 Task: Log work in the project XpertTech for the issue 'Integrate a new live chat feature into an existing e-commerce website to improve customer service and engagement' spent time as '1w 3d 2h 13m' and remaining time as '5w 5d 14h 12m' and clone the issue. Now add the issue to the epic 'Multi-Cloud Integration'.
Action: Mouse moved to (487, 272)
Screenshot: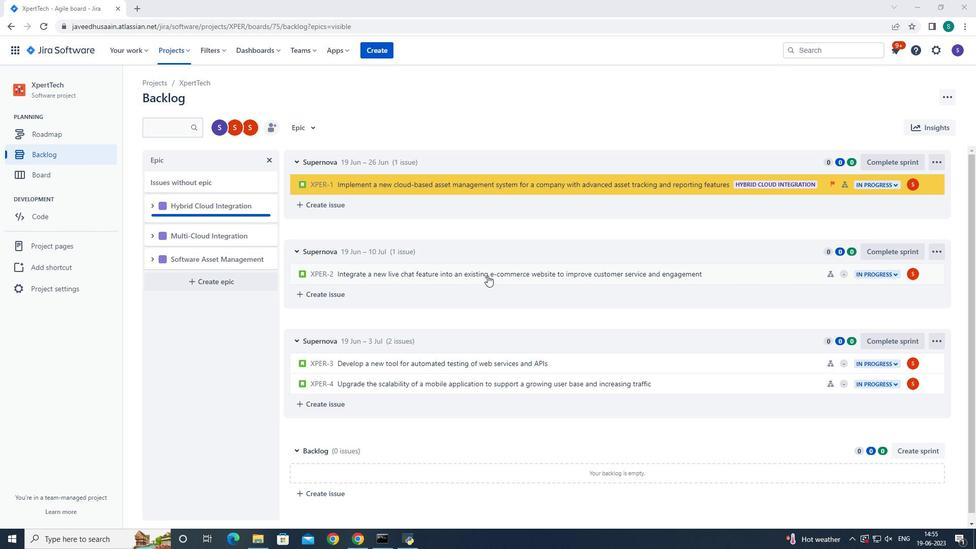 
Action: Mouse pressed left at (487, 272)
Screenshot: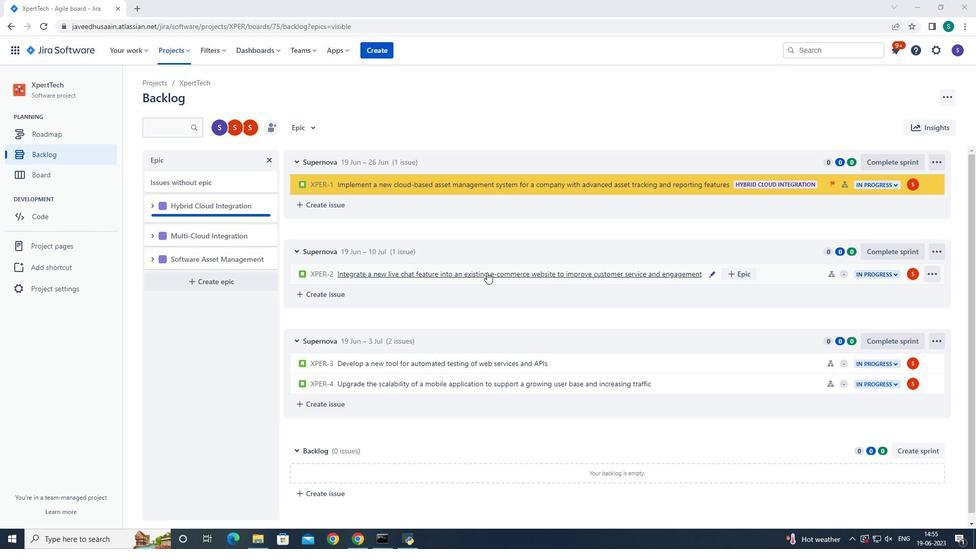 
Action: Mouse moved to (928, 157)
Screenshot: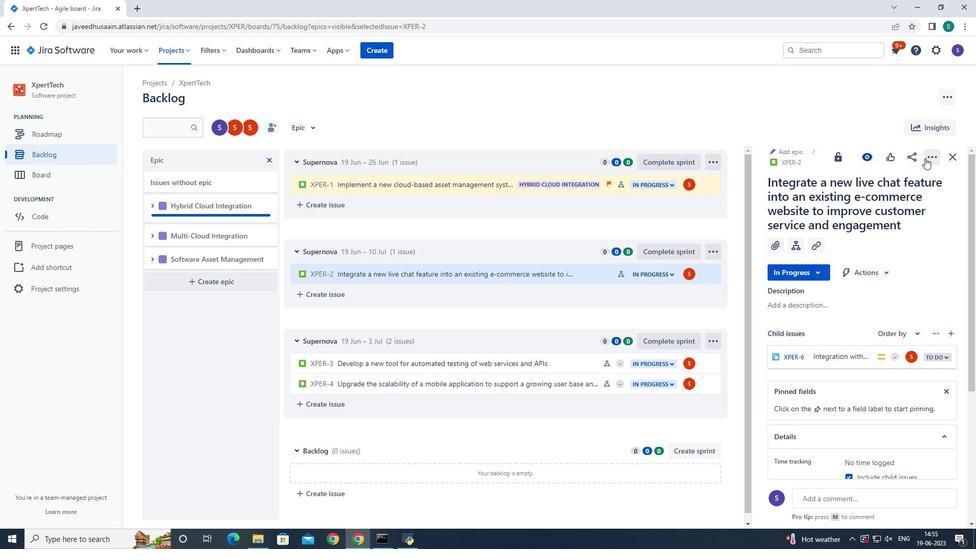 
Action: Mouse pressed left at (928, 157)
Screenshot: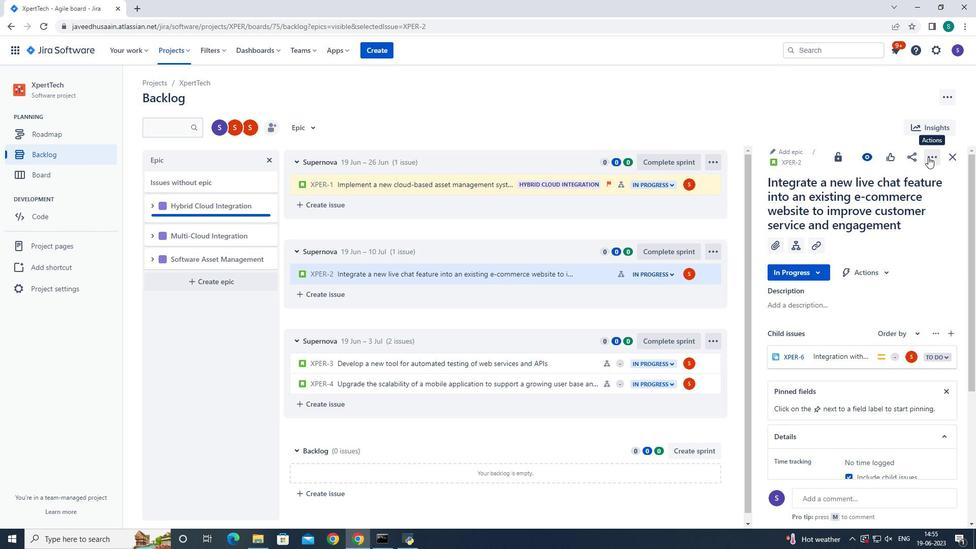 
Action: Mouse moved to (892, 188)
Screenshot: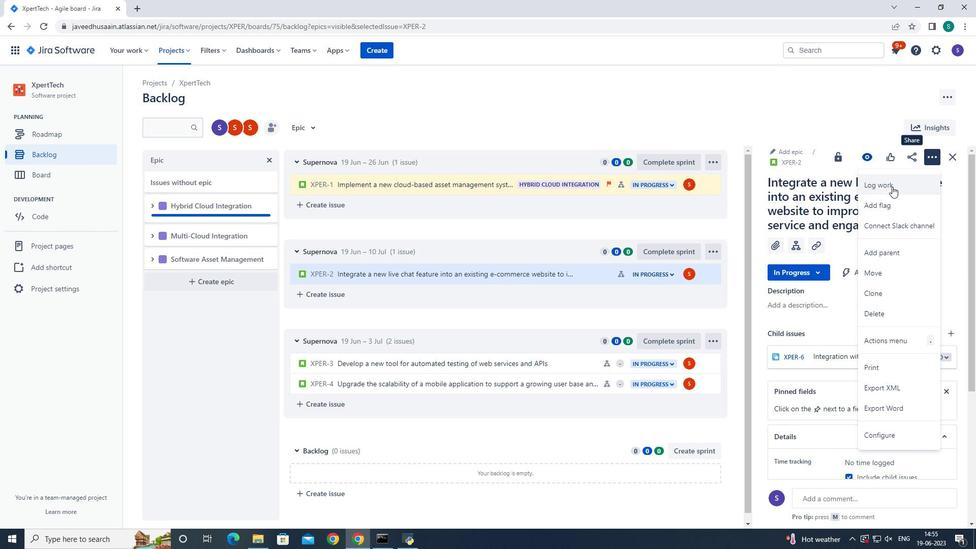 
Action: Mouse pressed left at (892, 188)
Screenshot: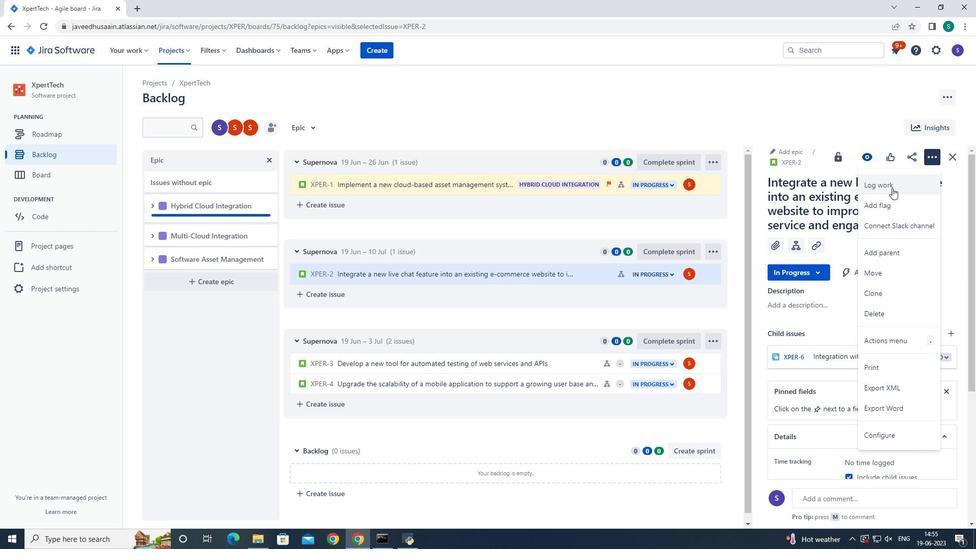 
Action: Mouse moved to (460, 152)
Screenshot: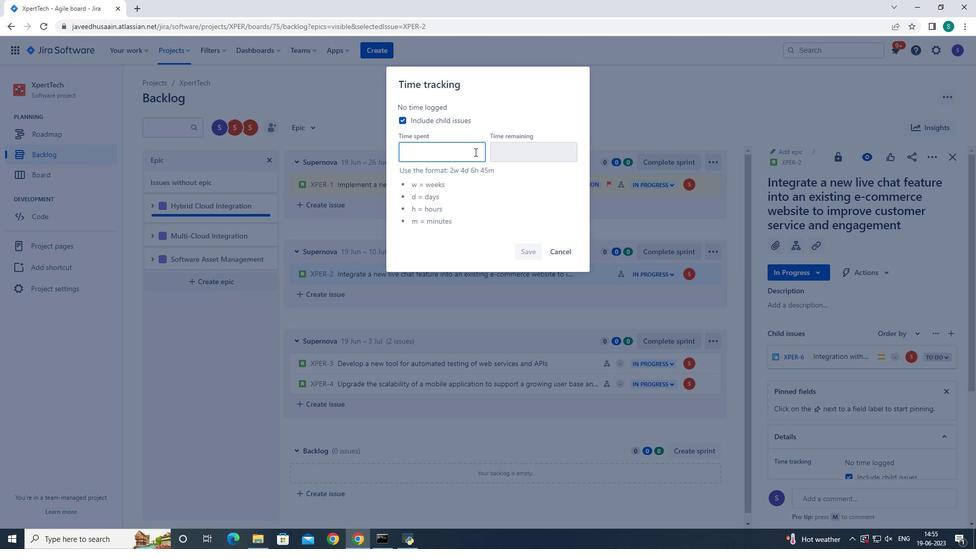 
Action: Mouse pressed left at (460, 152)
Screenshot: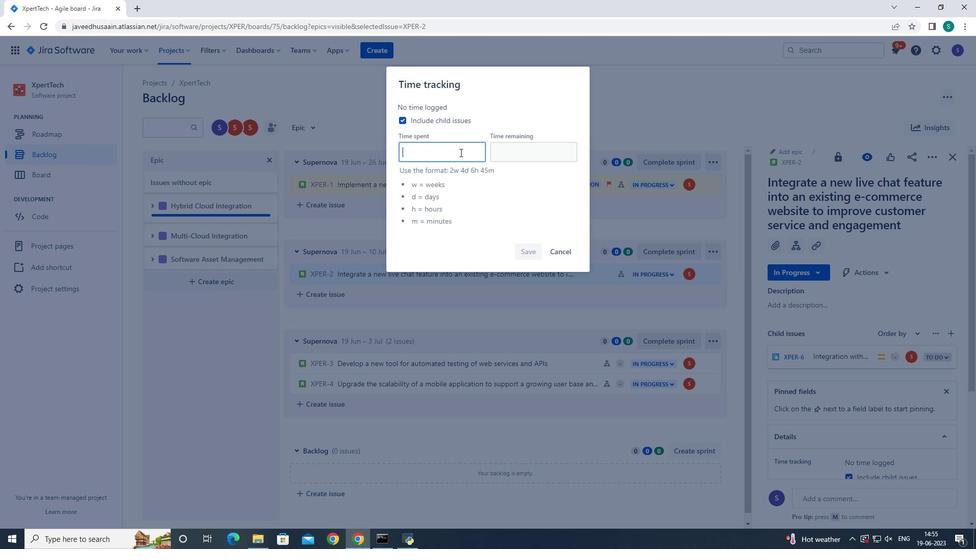 
Action: Mouse moved to (459, 152)
Screenshot: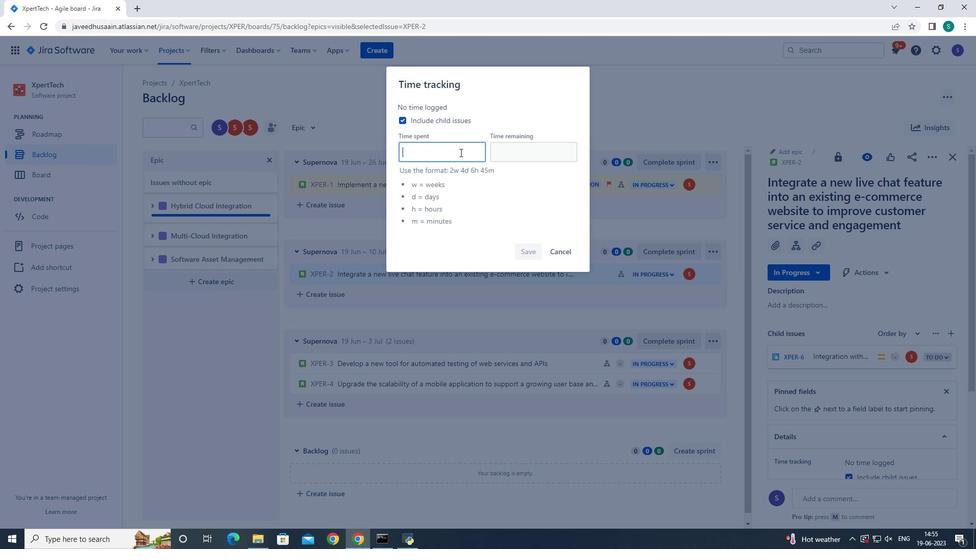 
Action: Key pressed 1w<Key.space>3d<Key.space>2h<Key.space>13m<Key.tab>5w<Key.space>5d<Key.space>14h<Key.space>12m
Screenshot: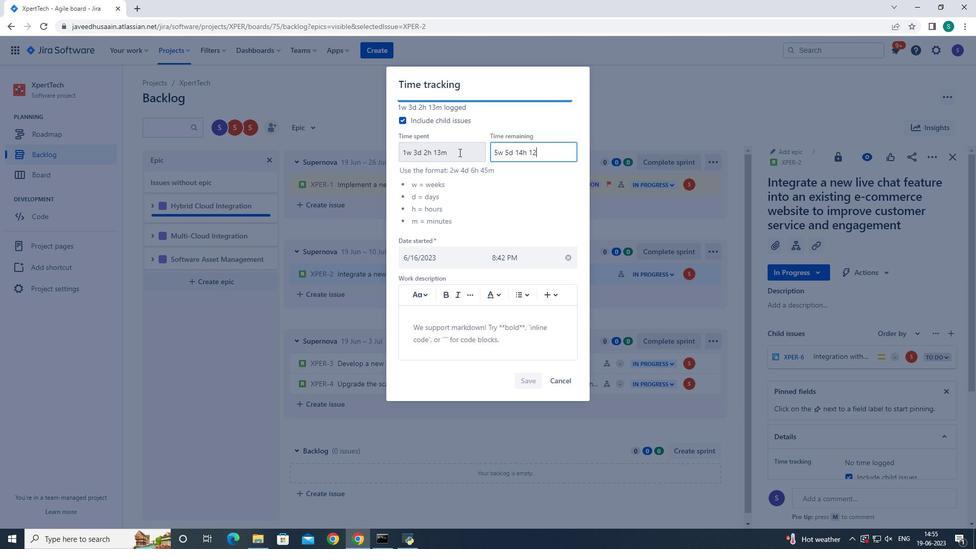
Action: Mouse moved to (525, 380)
Screenshot: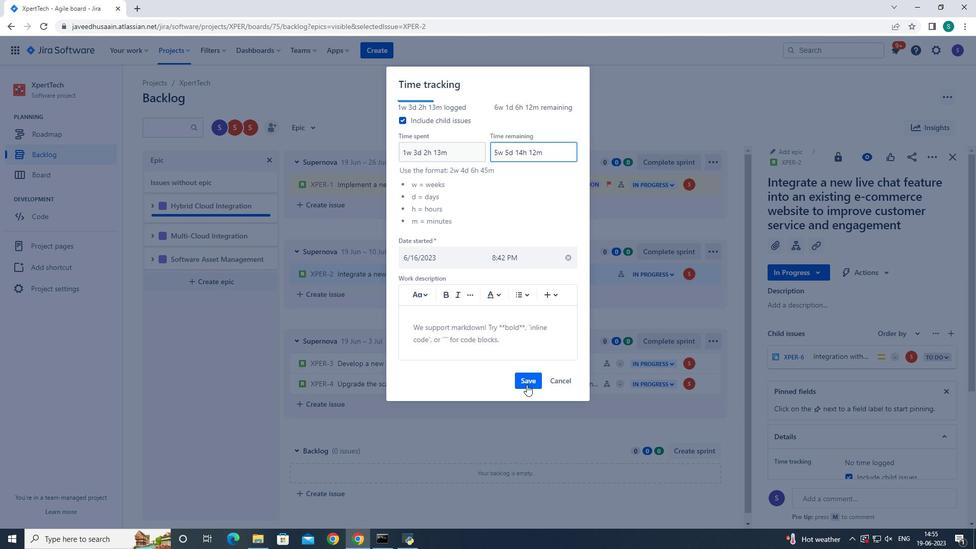 
Action: Mouse pressed left at (525, 380)
Screenshot: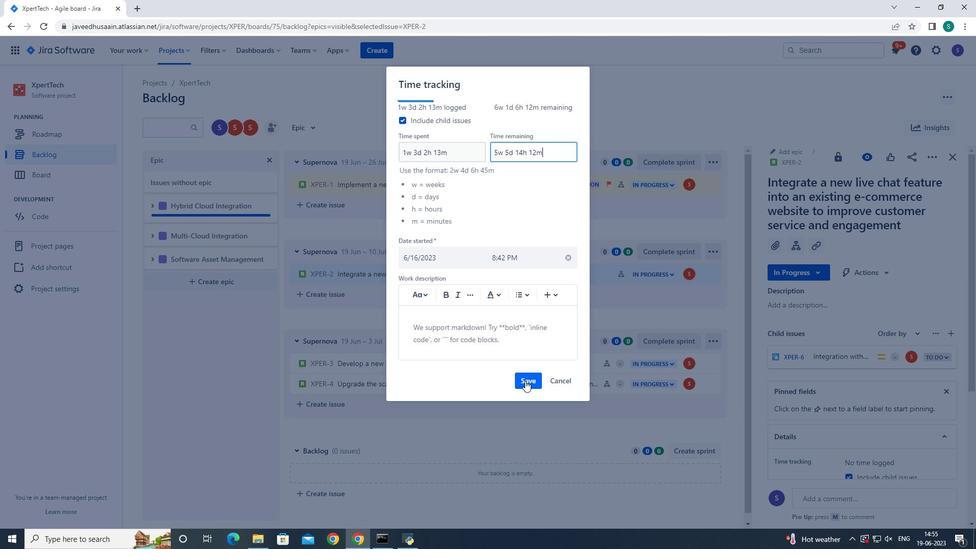 
Action: Mouse moved to (929, 156)
Screenshot: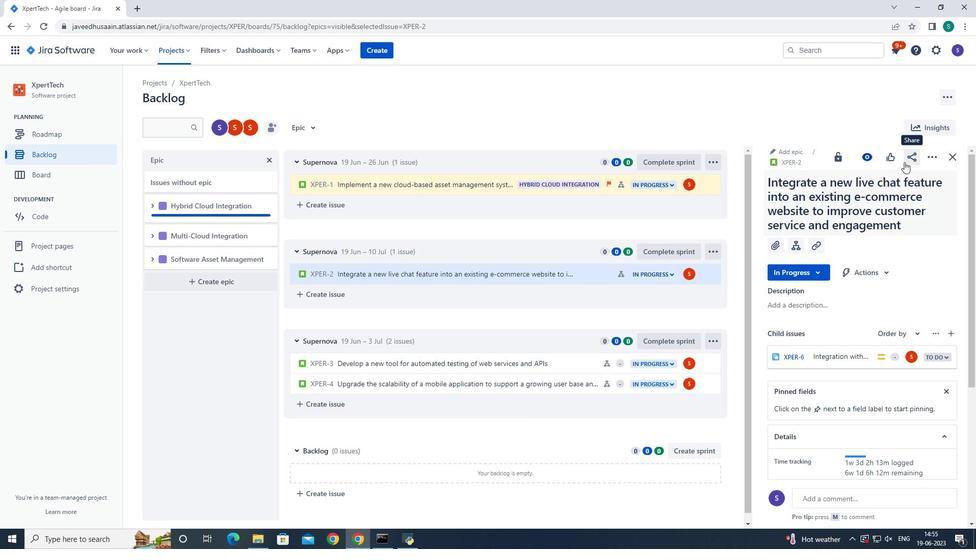 
Action: Mouse pressed left at (929, 156)
Screenshot: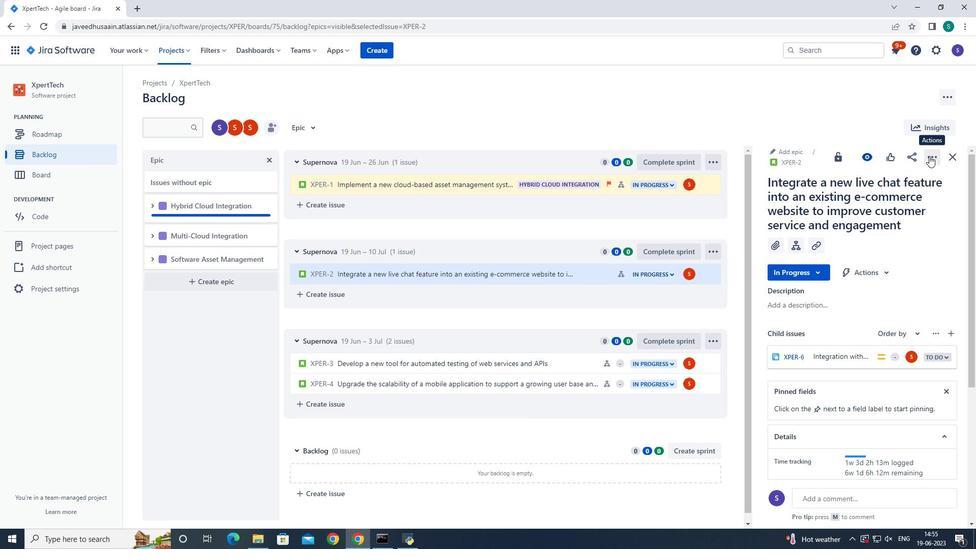 
Action: Mouse moved to (883, 297)
Screenshot: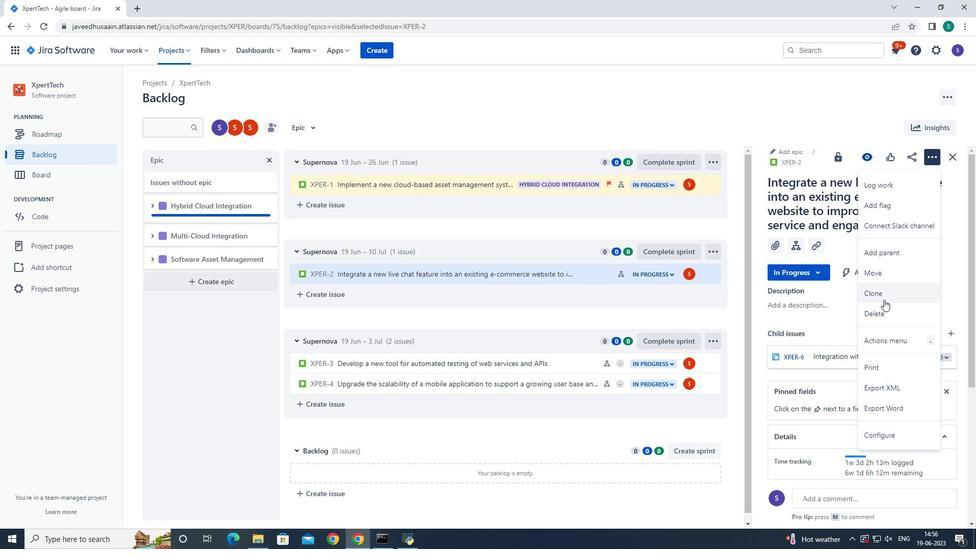 
Action: Mouse pressed left at (883, 297)
Screenshot: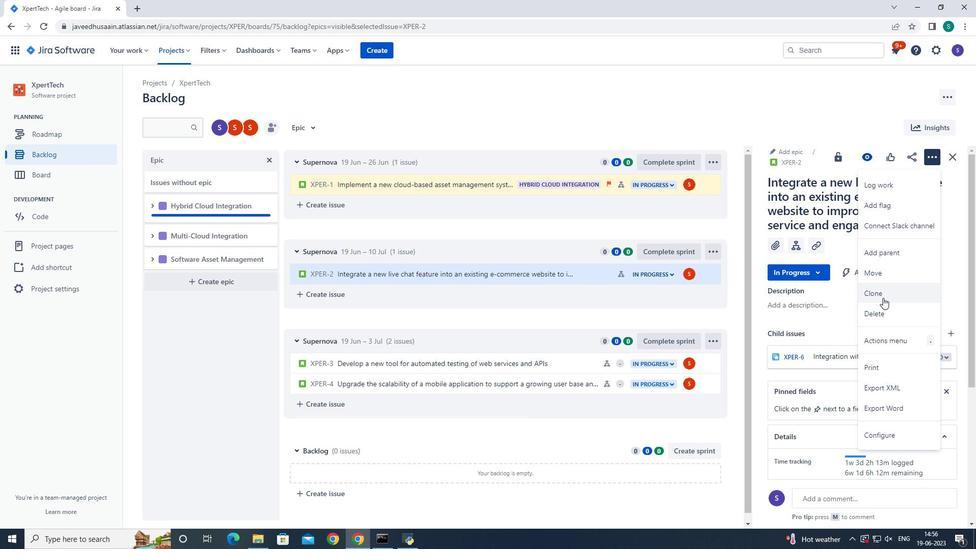 
Action: Mouse moved to (564, 215)
Screenshot: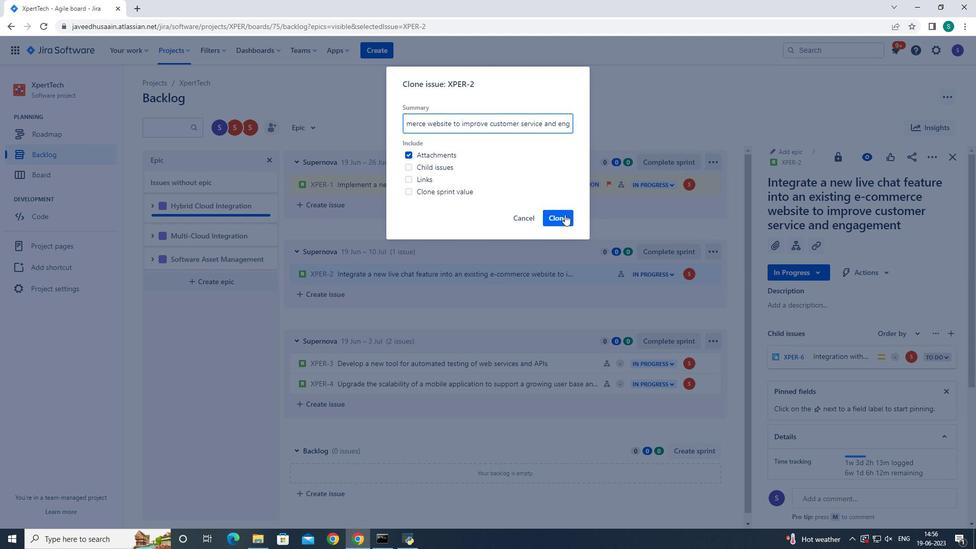
Action: Mouse pressed left at (564, 215)
Screenshot: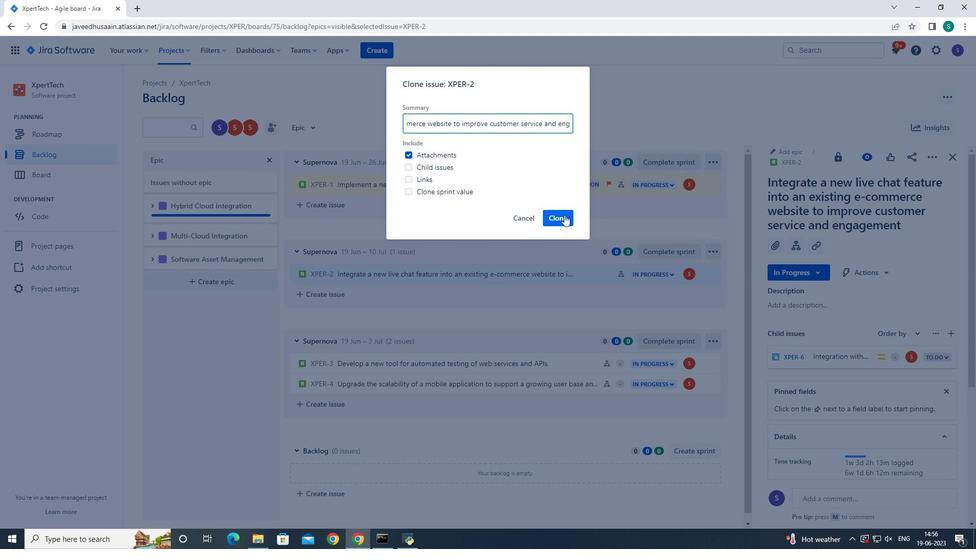 
Action: Mouse moved to (954, 155)
Screenshot: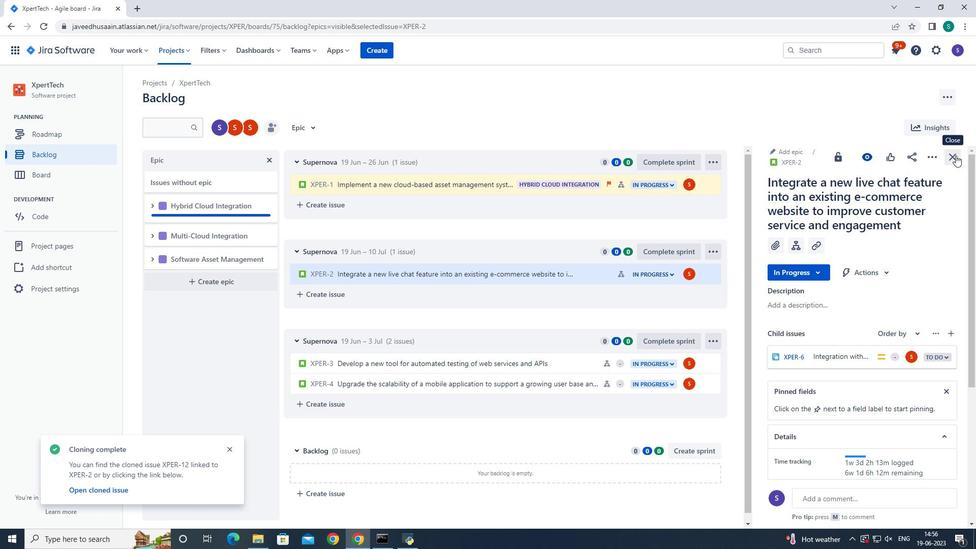 
Action: Mouse pressed left at (954, 155)
Screenshot: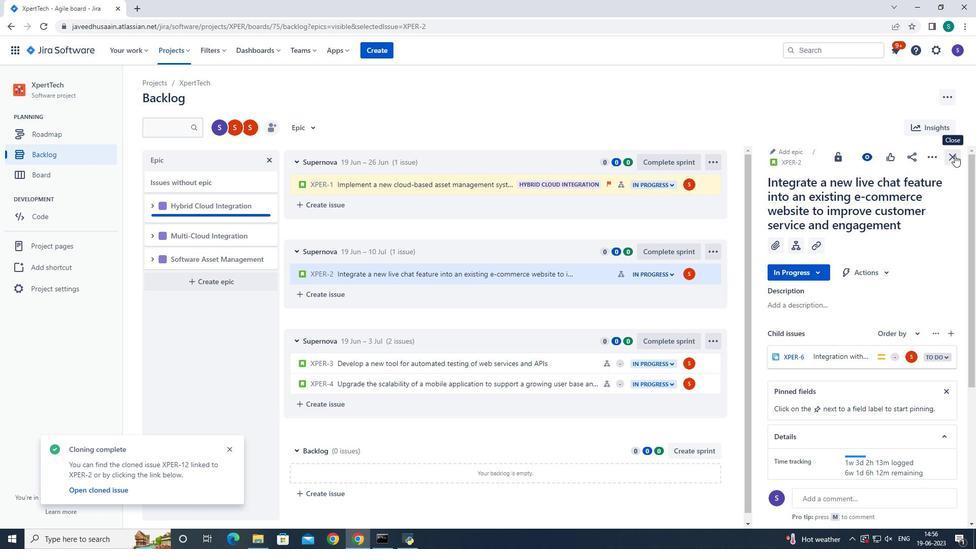 
Action: Mouse moved to (748, 273)
Screenshot: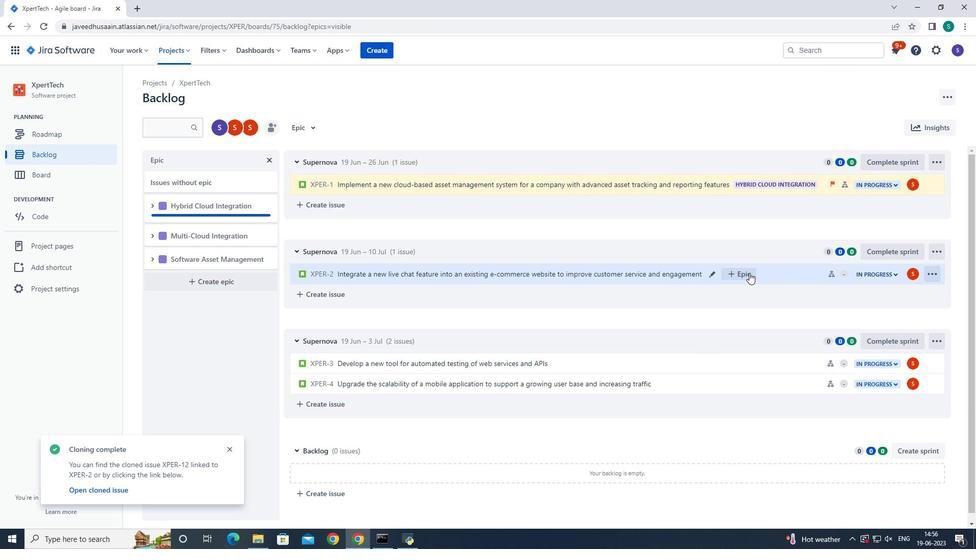 
Action: Mouse pressed left at (748, 273)
Screenshot: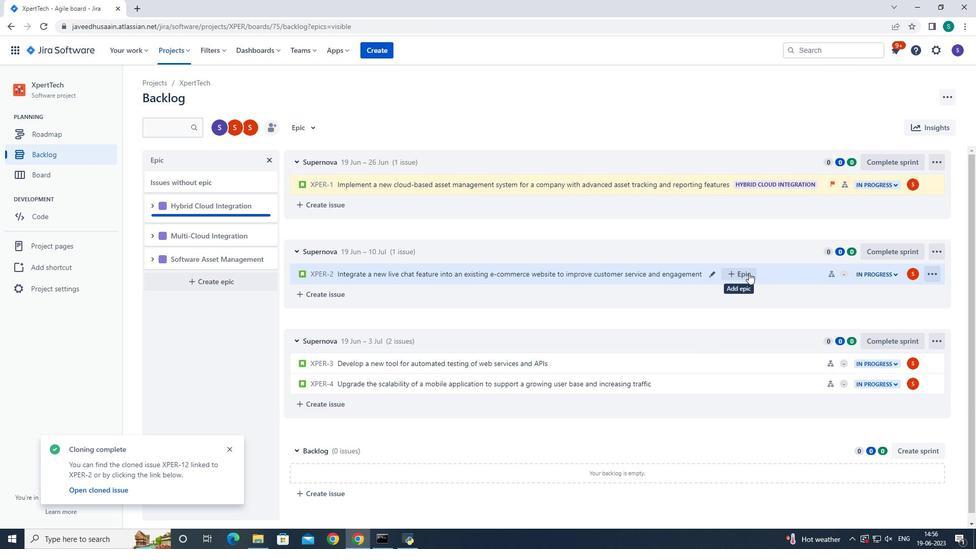 
Action: Mouse moved to (785, 328)
Screenshot: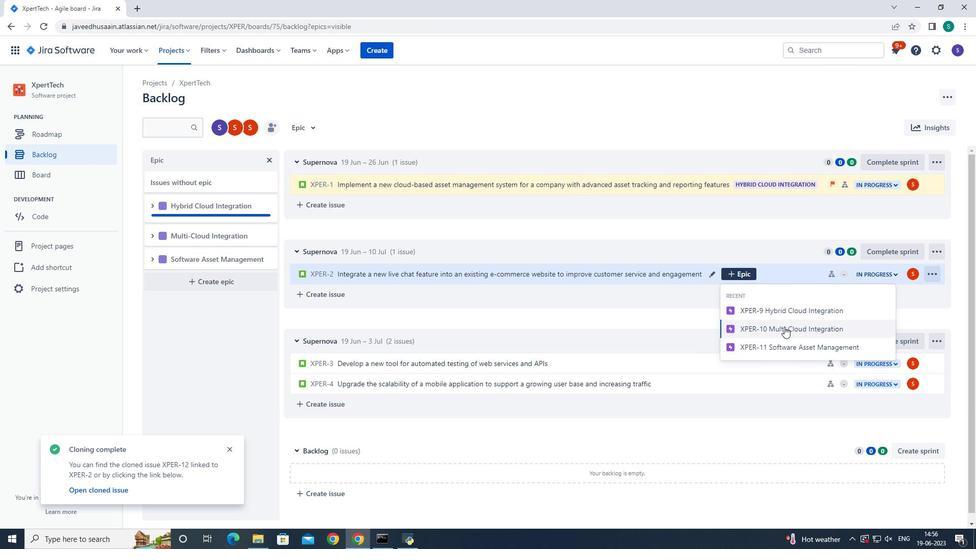 
Action: Mouse pressed left at (785, 328)
Screenshot: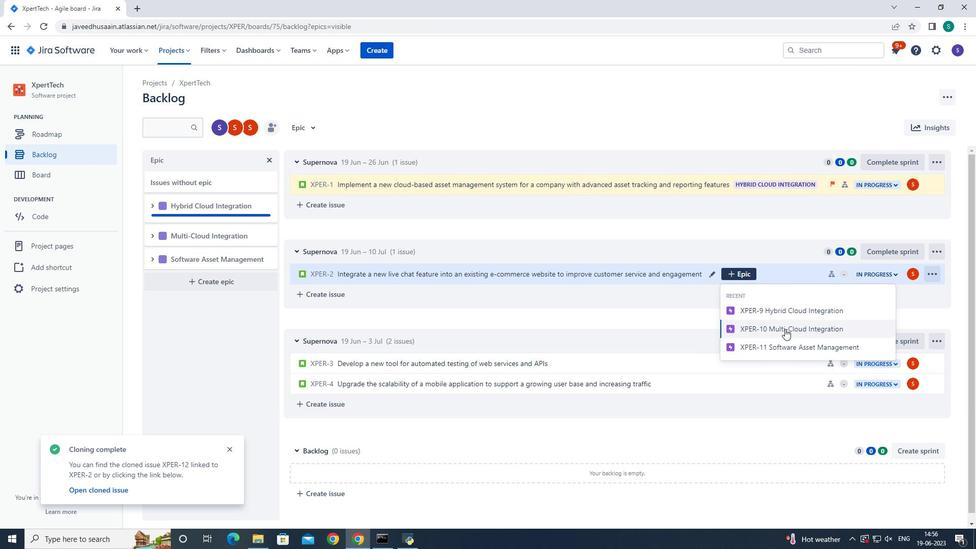 
Action: Mouse moved to (781, 331)
Screenshot: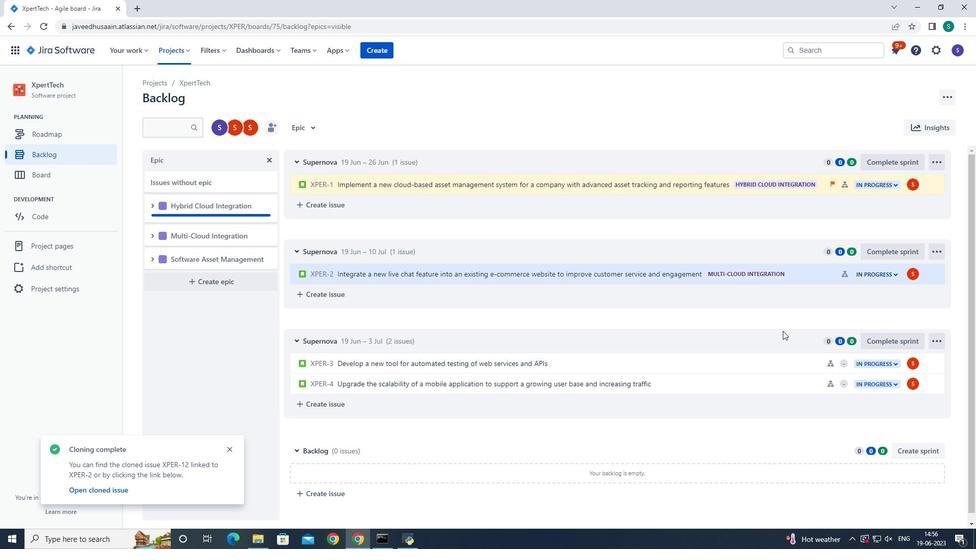 
